 Task: Create Card Compliance Audit in Board Employee Performance to Workspace Full-stack Development. Create Card Leadership Development Performance Review in Board Email A/B Testing to Workspace Full-stack Development. Create Card Regulatory Review Session in Board Email Marketing Re-engagement Campaigns and Strategy to Workspace Full-stack Development
Action: Mouse moved to (74, 379)
Screenshot: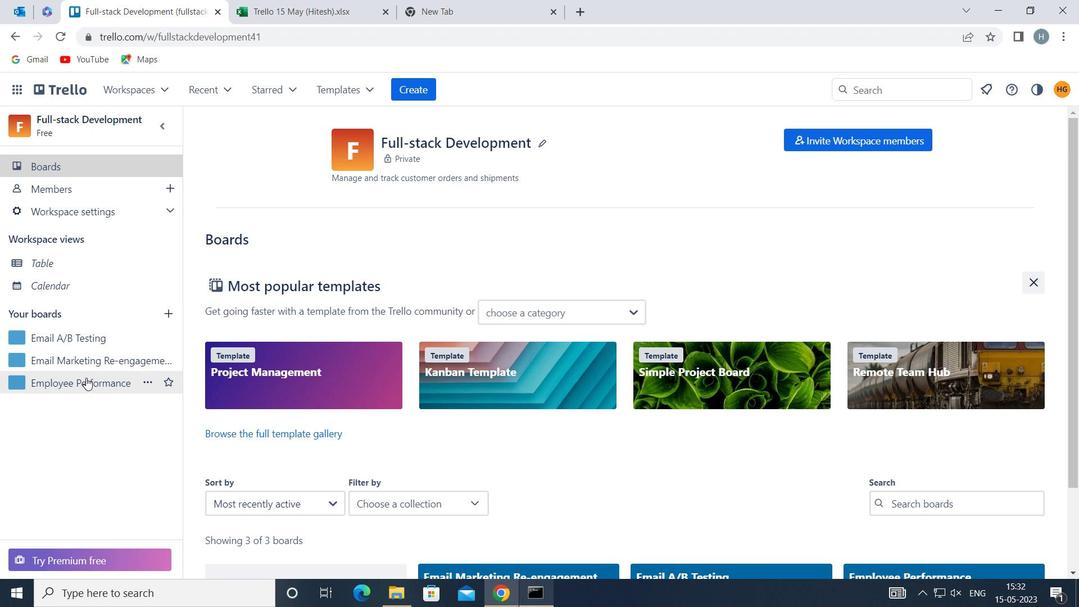 
Action: Mouse pressed left at (74, 379)
Screenshot: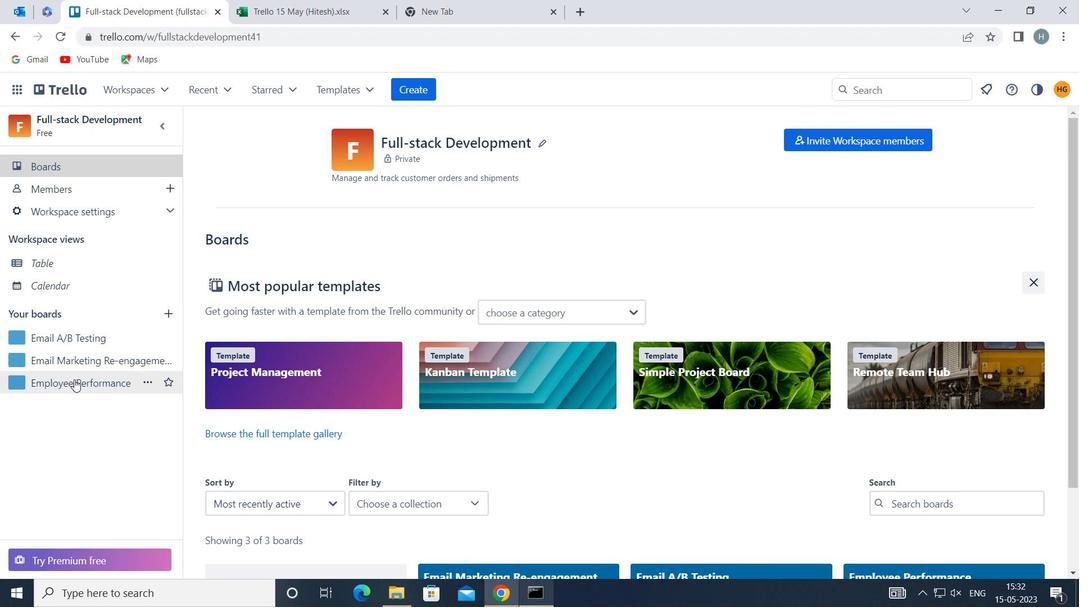 
Action: Mouse moved to (271, 205)
Screenshot: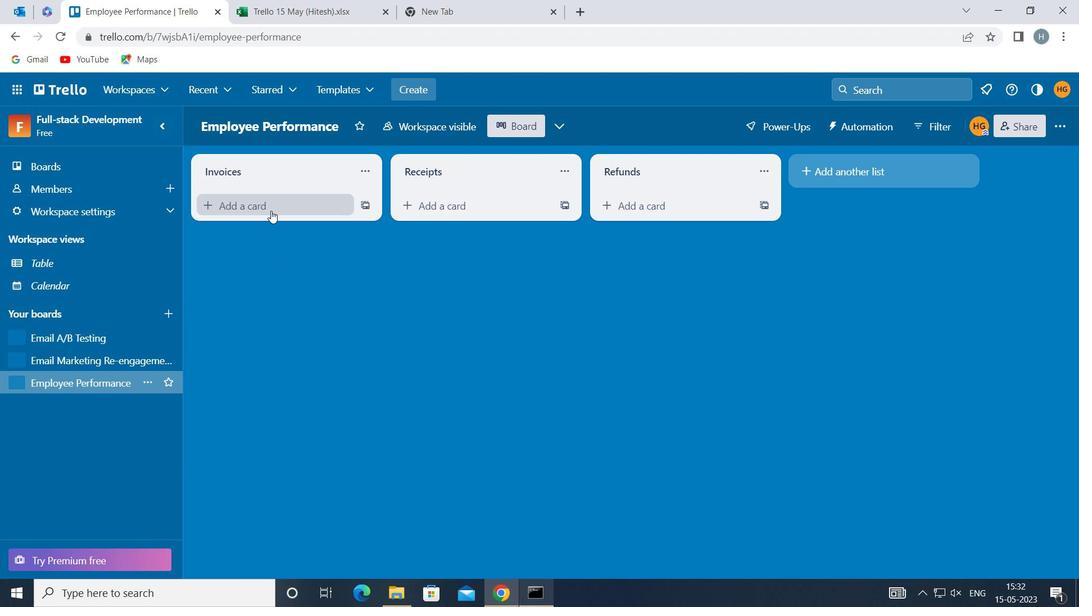 
Action: Mouse pressed left at (271, 205)
Screenshot: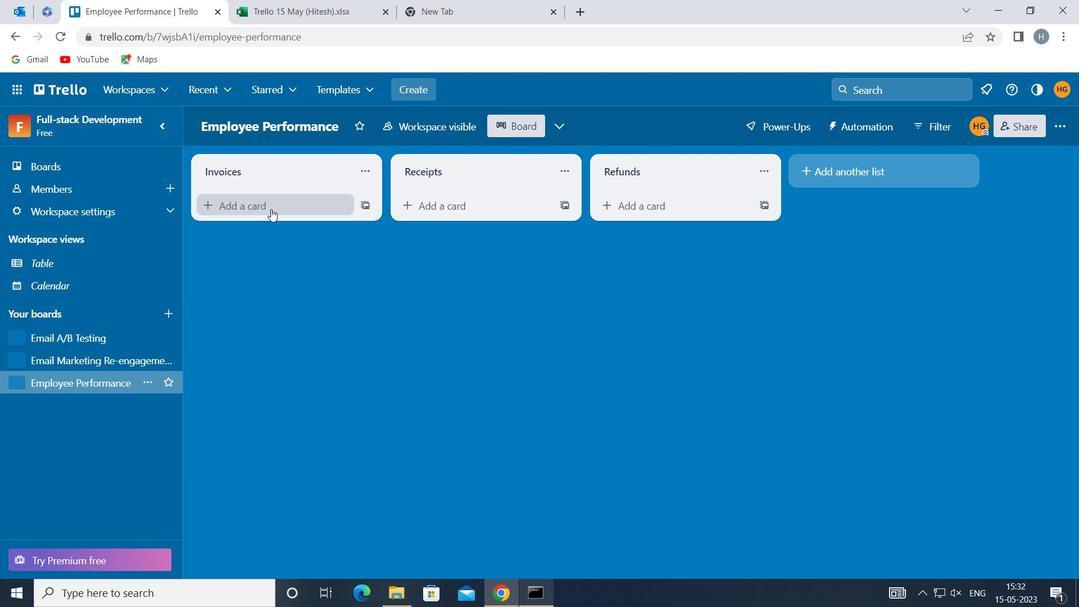 
Action: Key pressed <Key.shift><Key.shift><Key.shift><Key.shift><Key.shift><Key.shift>COMPLIANCE<Key.space><Key.shift>AUDIT
Screenshot: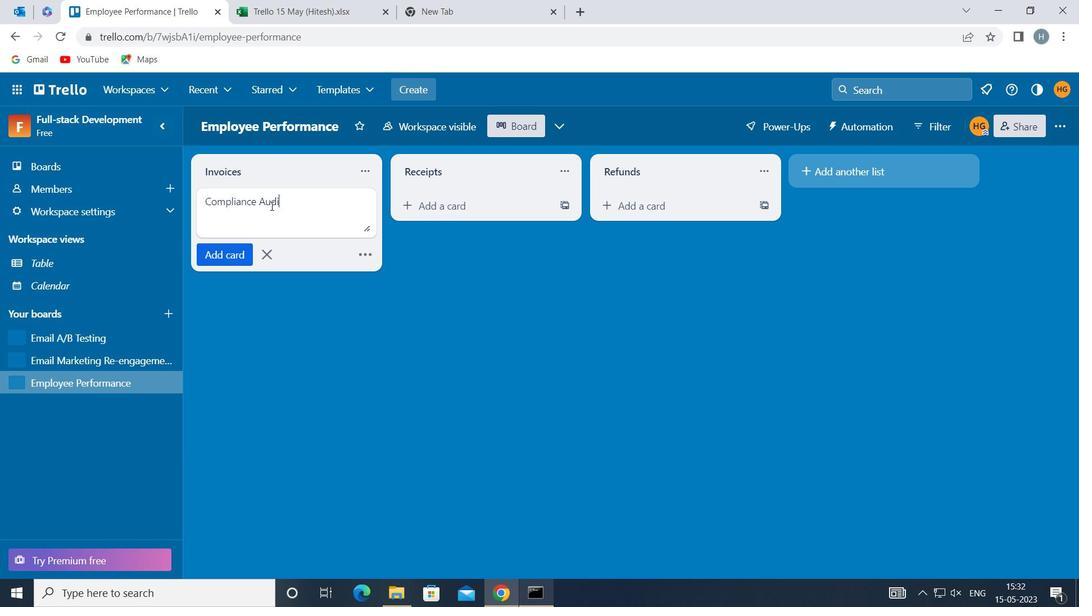 
Action: Mouse moved to (238, 252)
Screenshot: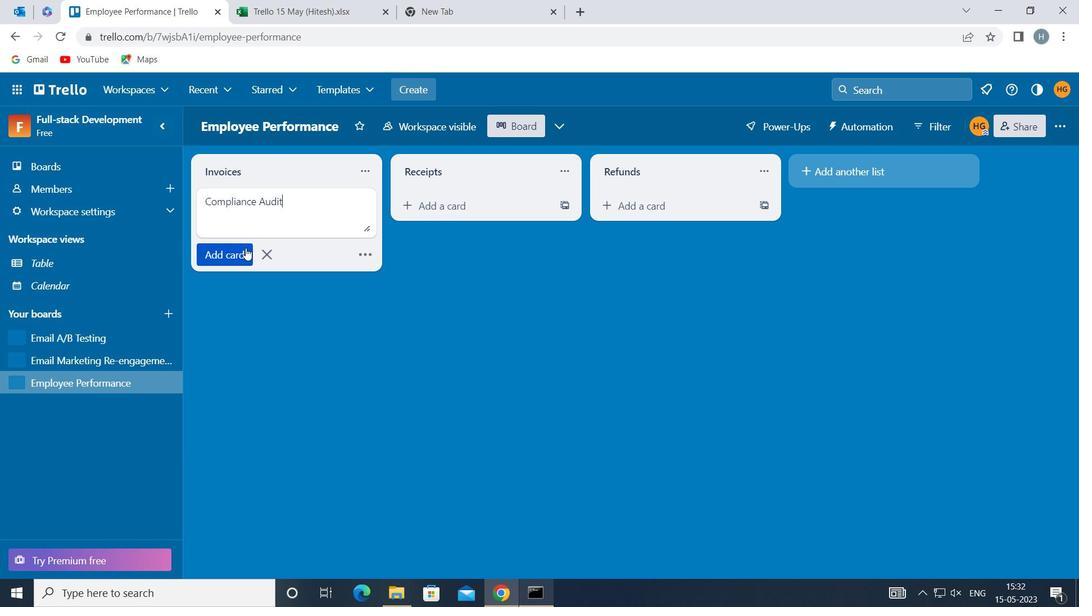 
Action: Mouse pressed left at (238, 252)
Screenshot: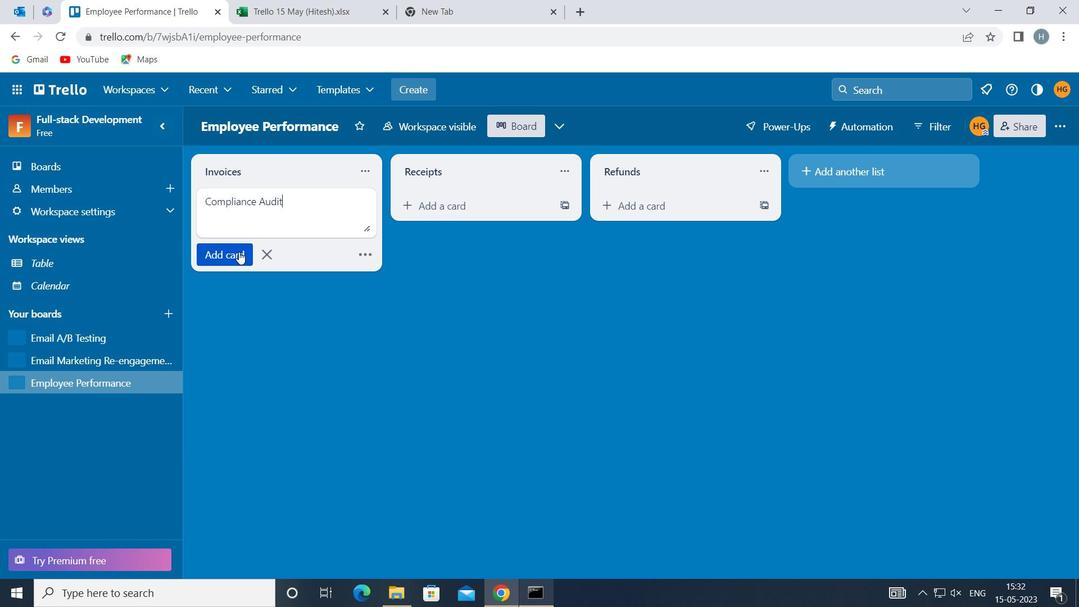 
Action: Mouse moved to (229, 348)
Screenshot: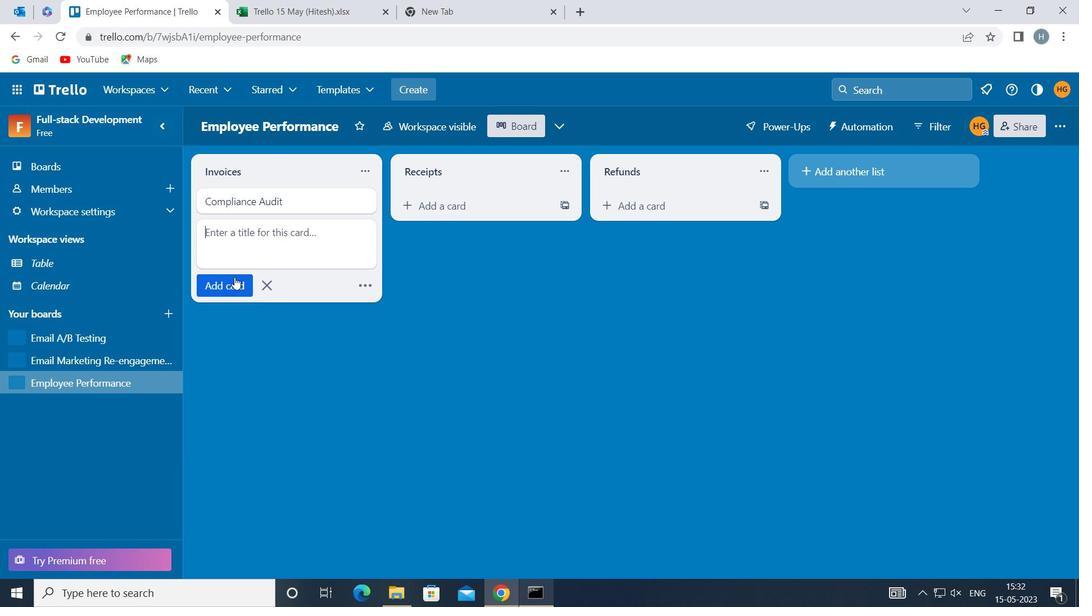 
Action: Mouse pressed left at (229, 348)
Screenshot: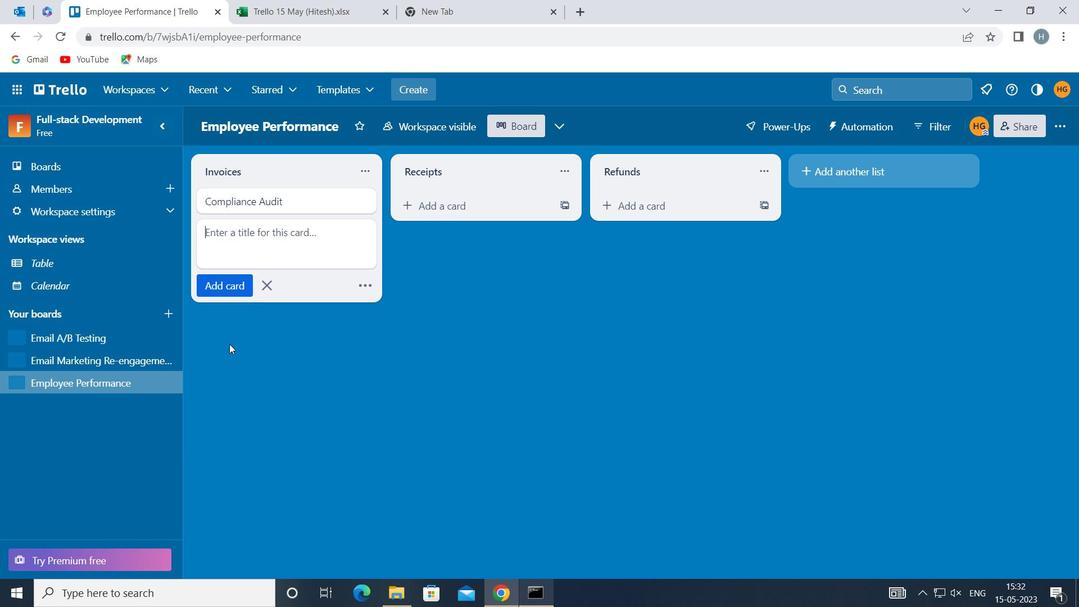
Action: Mouse moved to (72, 332)
Screenshot: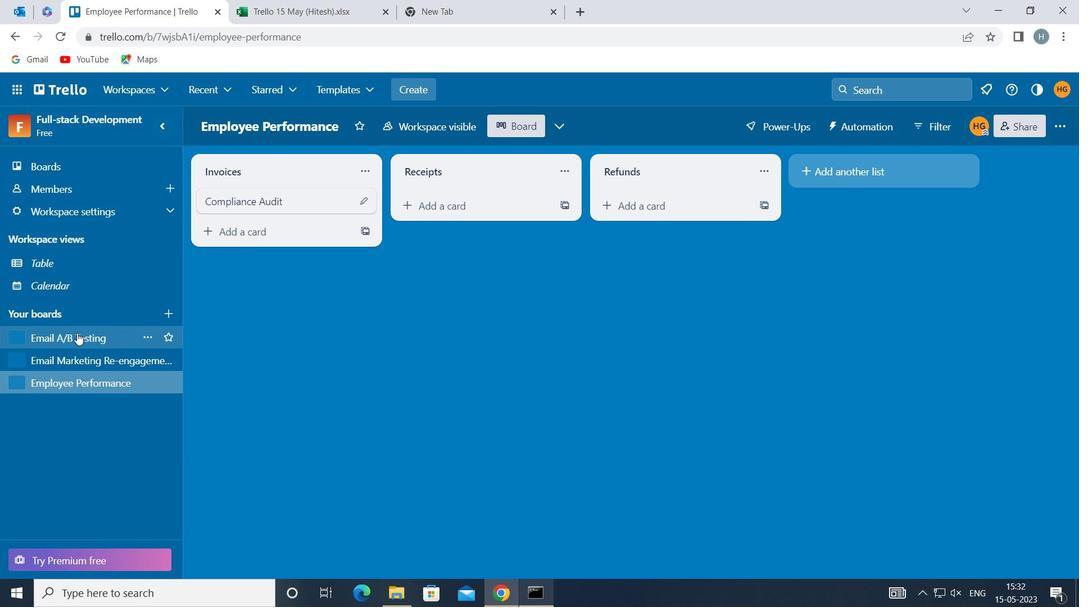 
Action: Mouse pressed left at (72, 332)
Screenshot: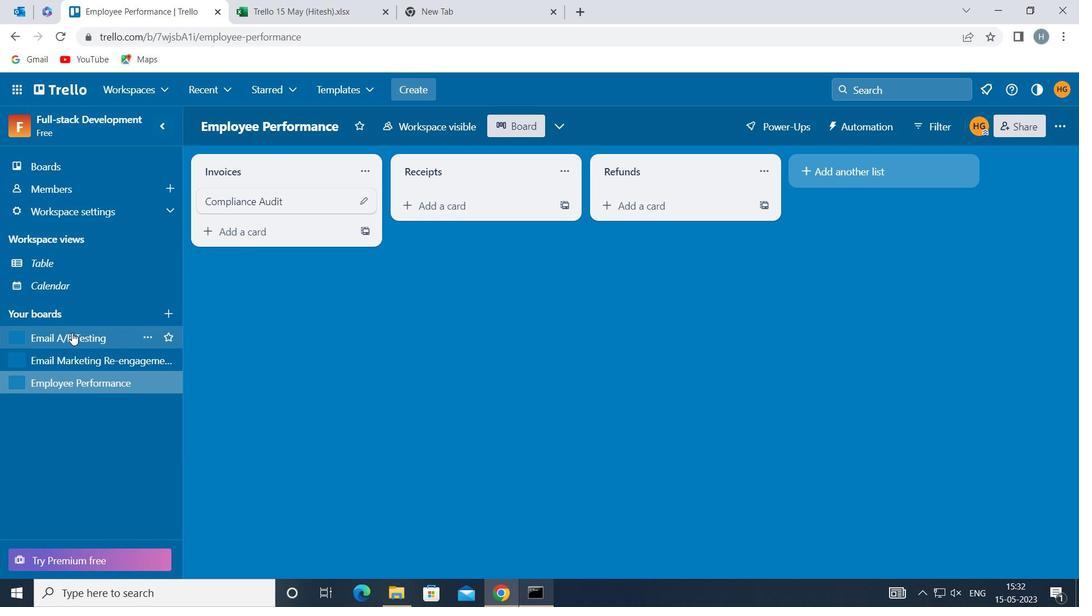 
Action: Mouse moved to (265, 203)
Screenshot: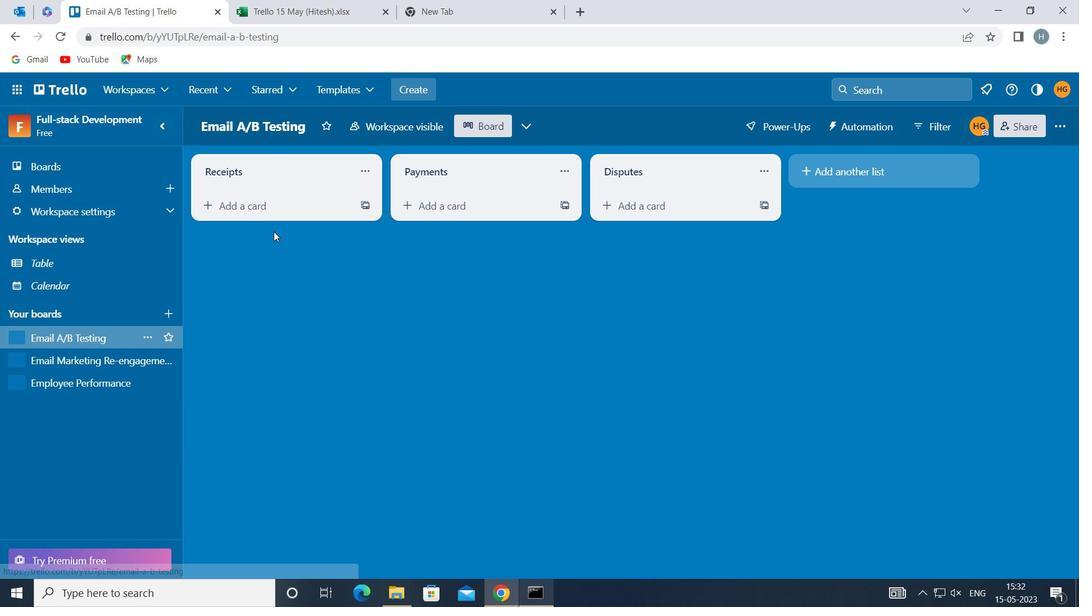 
Action: Mouse pressed left at (265, 203)
Screenshot: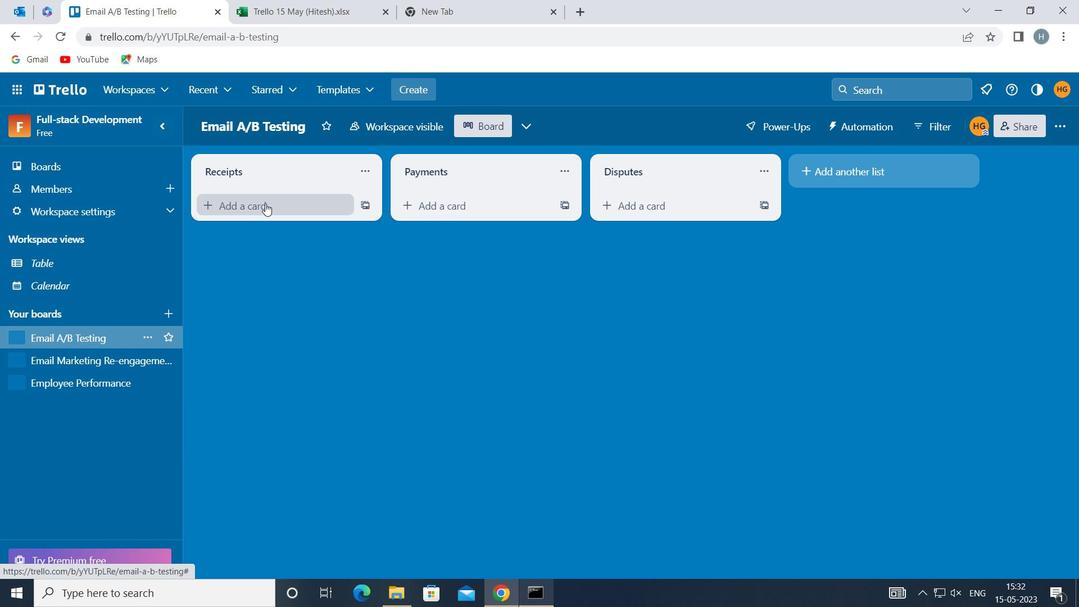 
Action: Key pressed <Key.shift>L<Key.backspace><Key.shift>LEADERSHIP<Key.space><Key.shift>DEVELOPMENT<Key.space><Key.shift><Key.shift><Key.shift><Key.shift><Key.shift><Key.shift><Key.shift><Key.shift><Key.shift>PERFORMANCE<Key.space><Key.shift>REVIEW
Screenshot: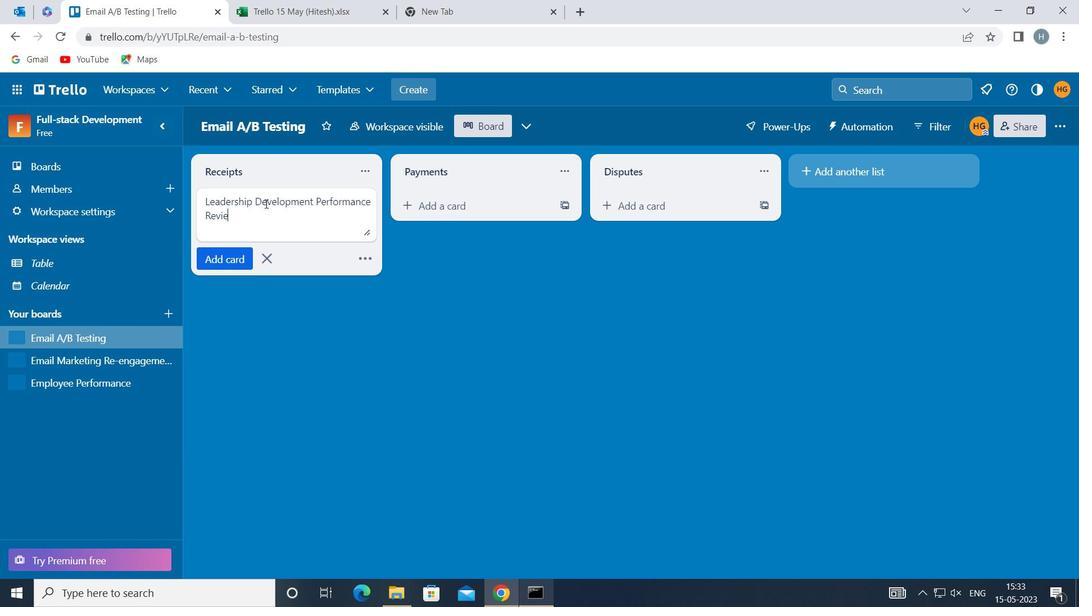 
Action: Mouse moved to (227, 261)
Screenshot: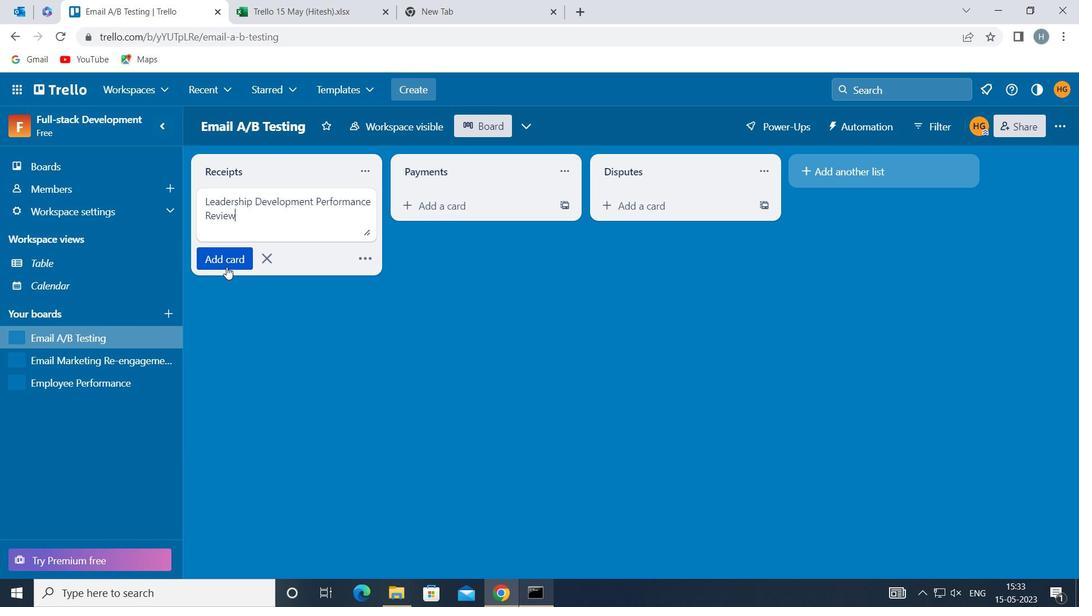 
Action: Mouse pressed left at (227, 261)
Screenshot: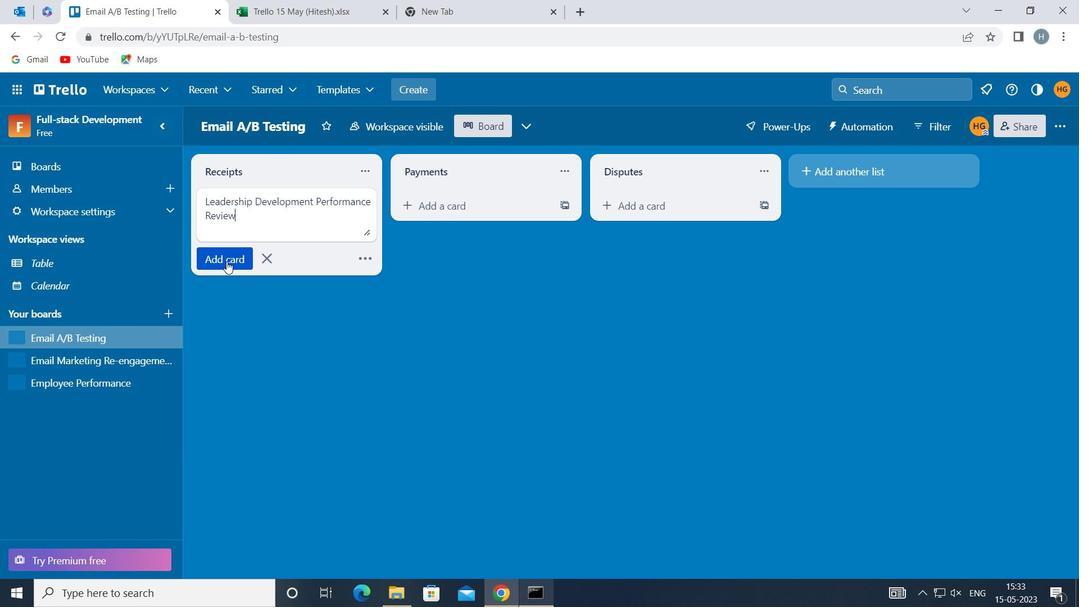 
Action: Mouse moved to (235, 332)
Screenshot: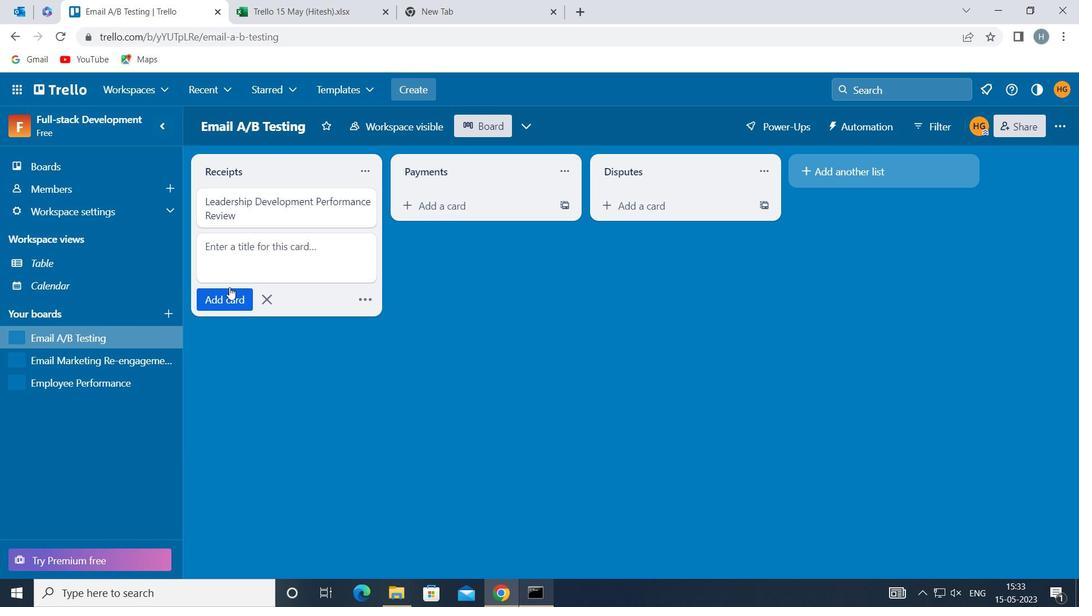 
Action: Mouse pressed left at (235, 332)
Screenshot: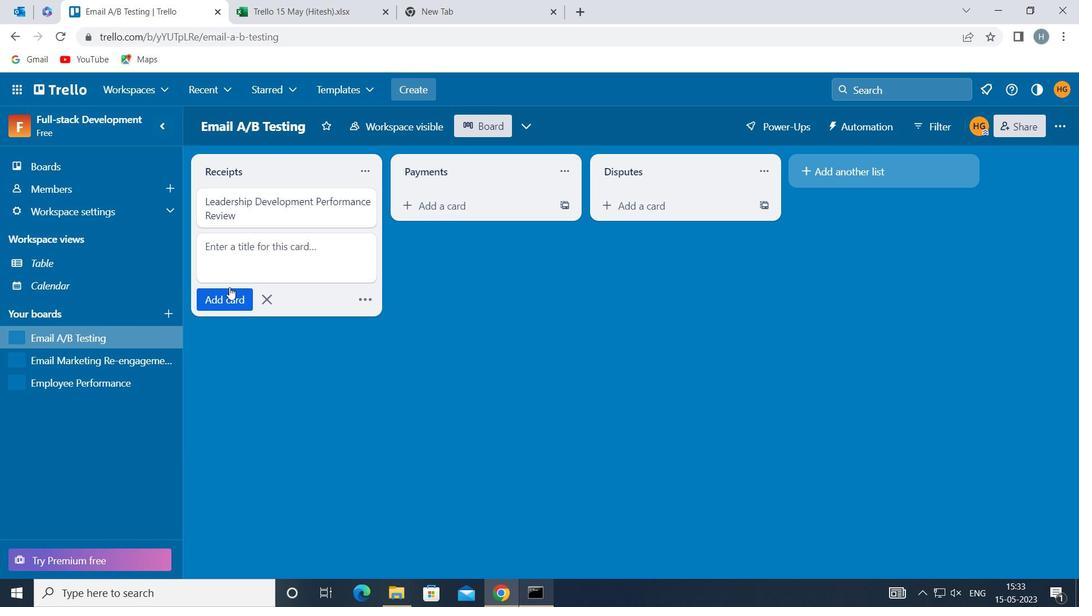 
Action: Mouse moved to (89, 358)
Screenshot: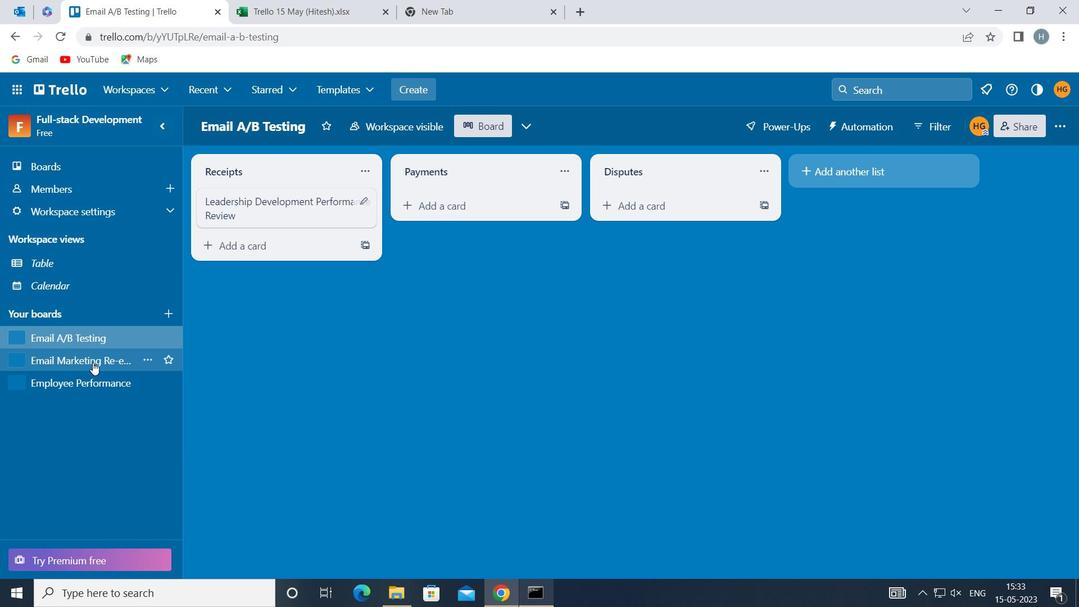 
Action: Mouse pressed left at (89, 358)
Screenshot: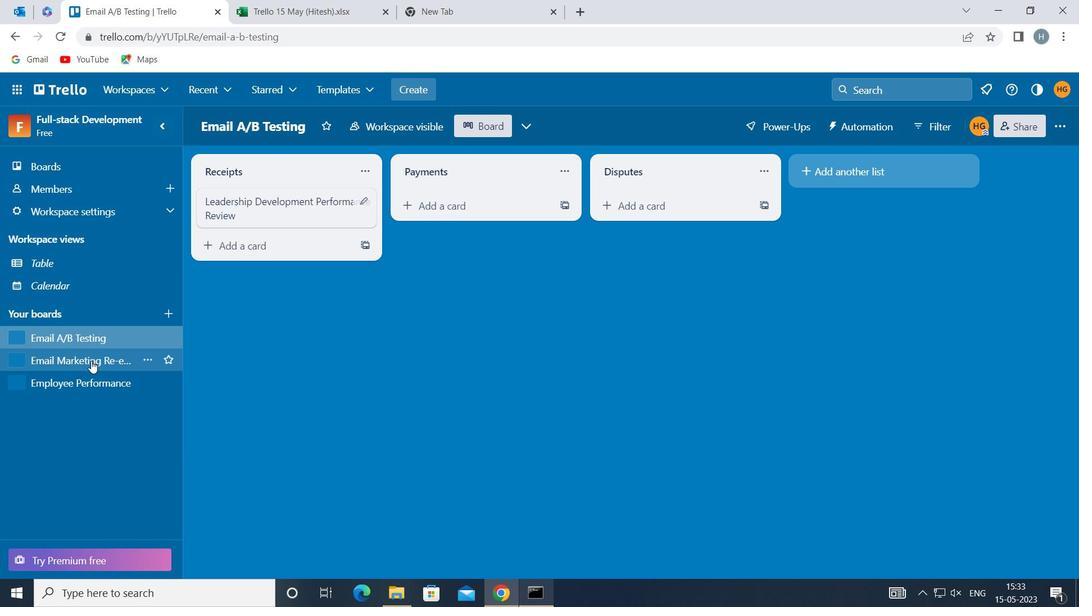 
Action: Mouse moved to (270, 204)
Screenshot: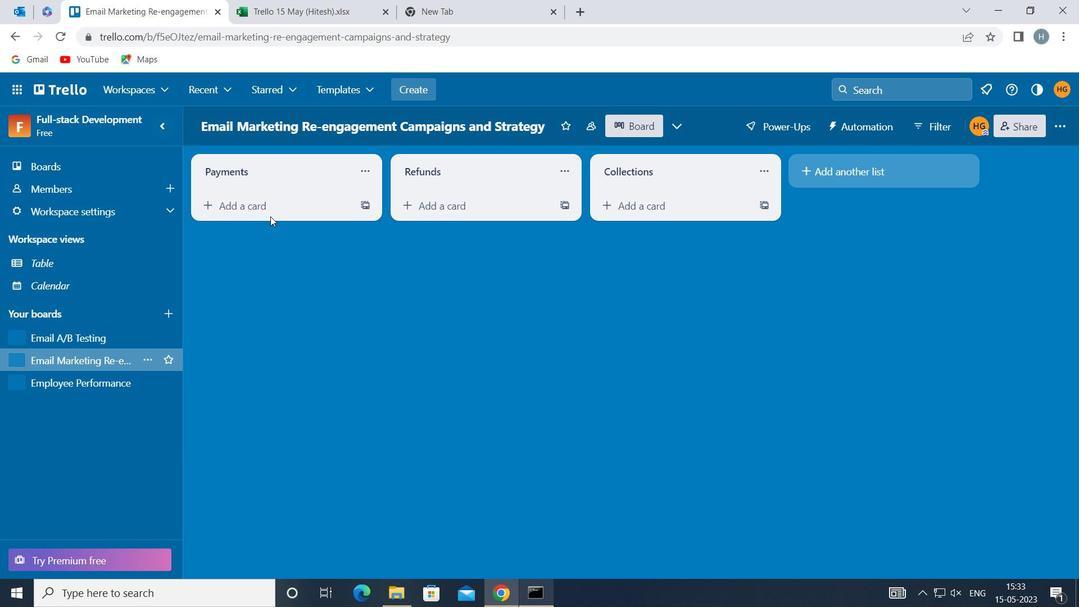 
Action: Mouse pressed left at (270, 204)
Screenshot: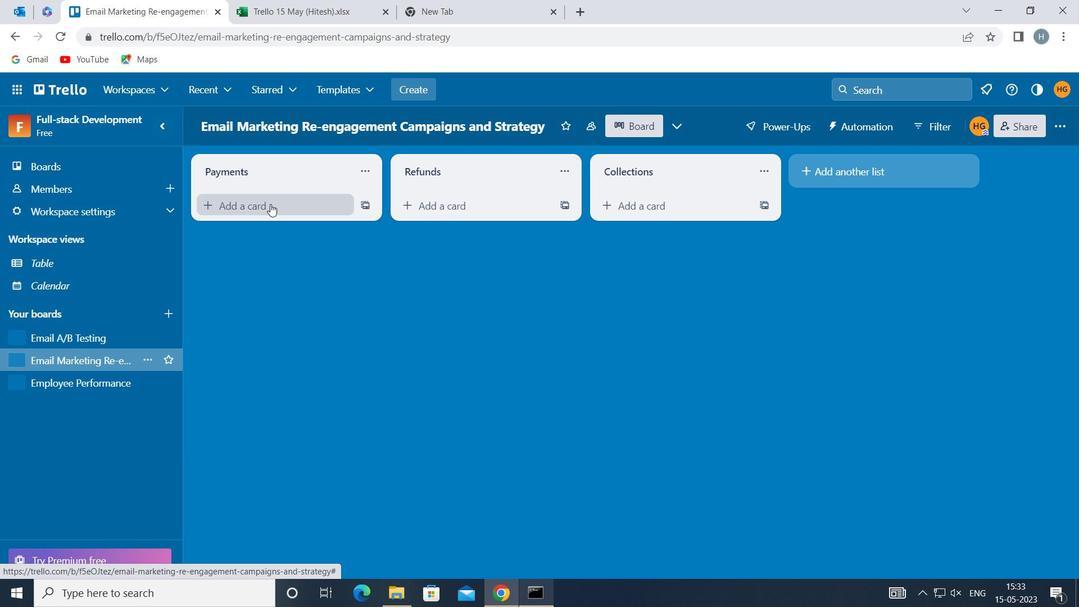 
Action: Key pressed <Key.shift><Key.shift>REGULATORY<Key.space><Key.shift><Key.shift><Key.shift><Key.shift>REVIEW<Key.space><Key.shift>SESSION
Screenshot: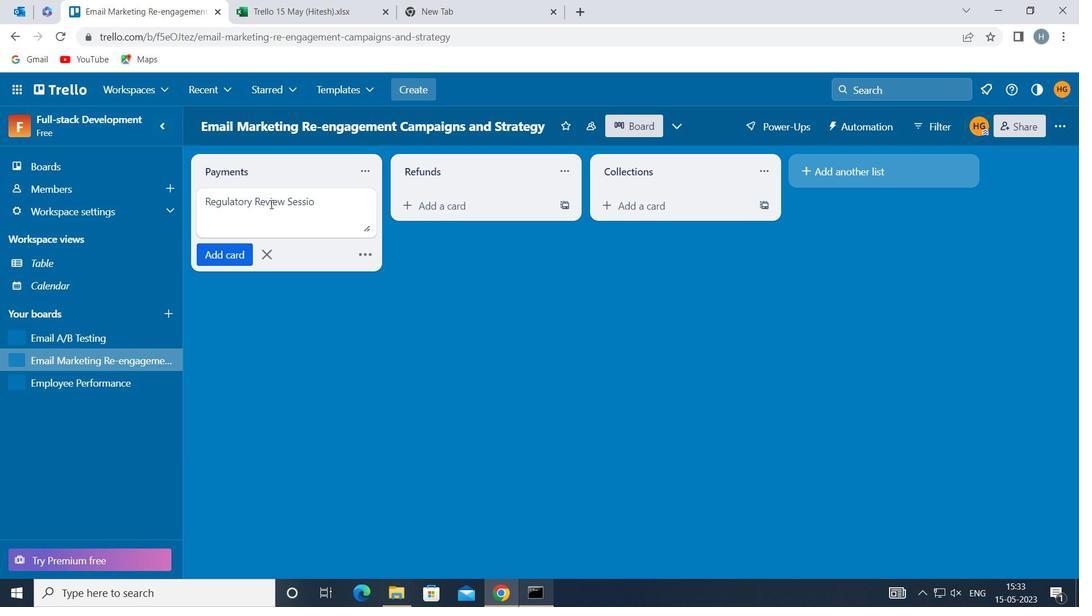 
Action: Mouse moved to (228, 254)
Screenshot: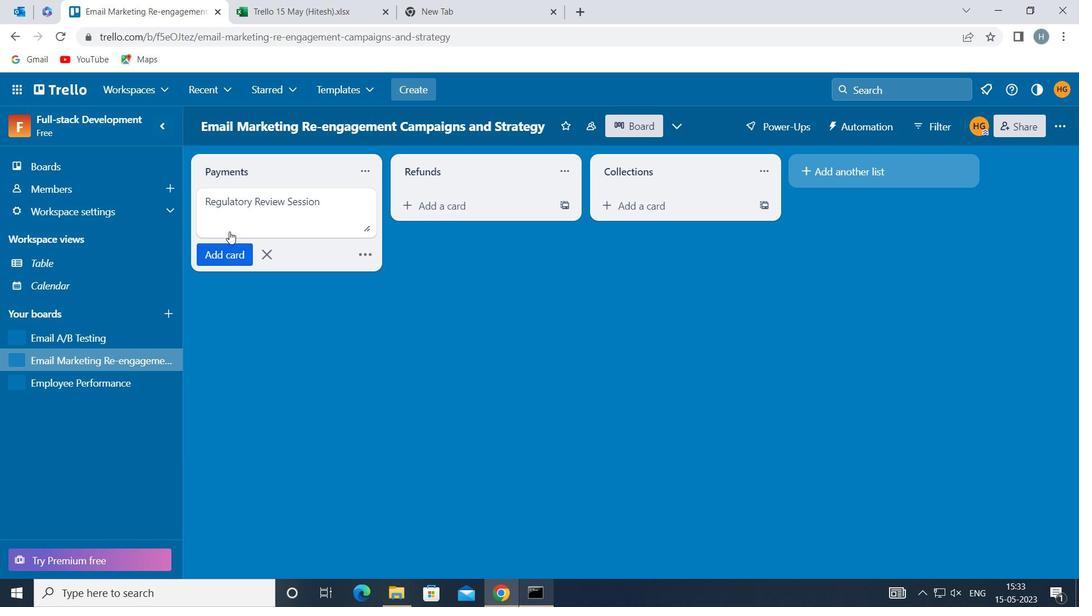
Action: Mouse pressed left at (228, 254)
Screenshot: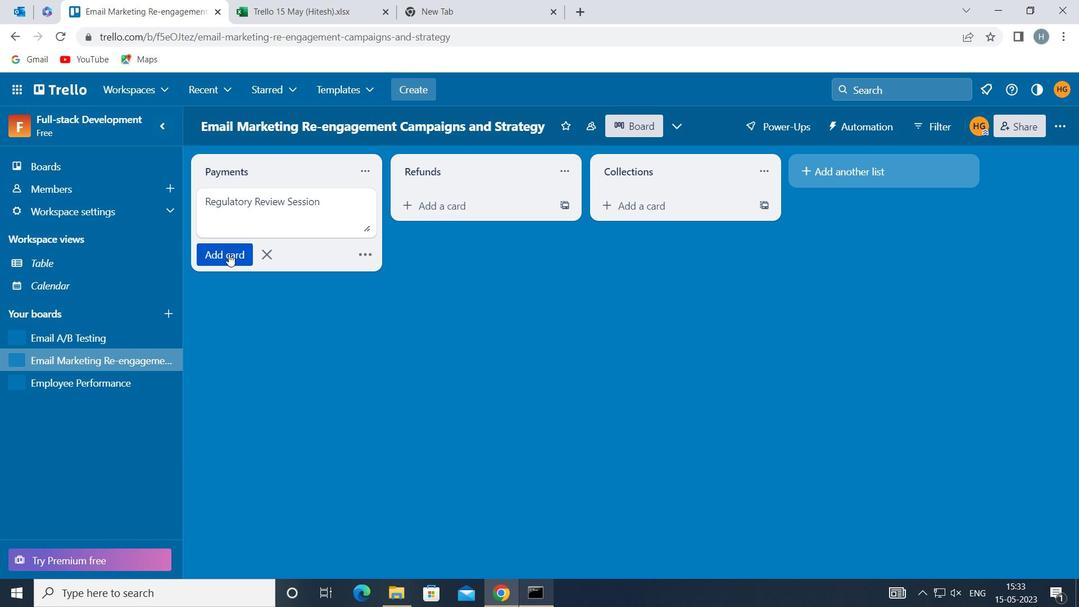 
Action: Mouse moved to (270, 348)
Screenshot: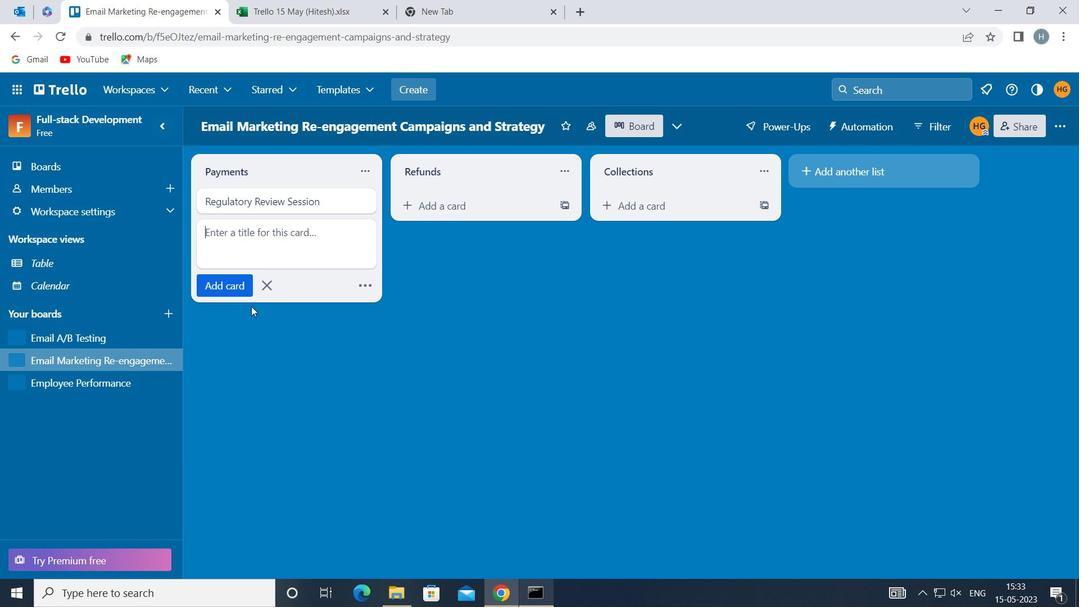 
Action: Mouse pressed left at (270, 348)
Screenshot: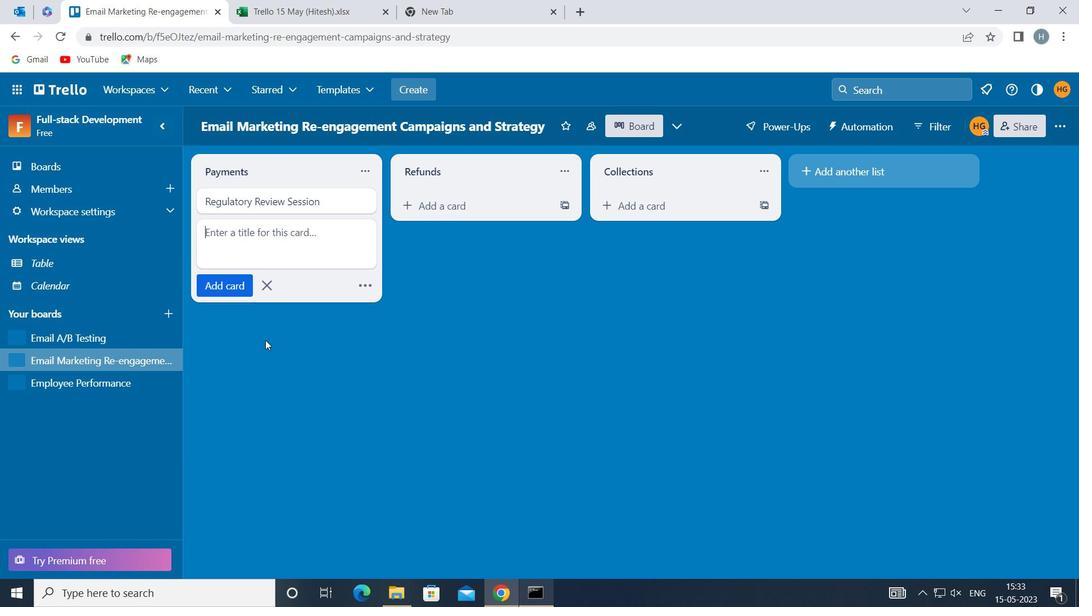 
